 Task: In the  document lyric.epub. Below name insert the link: 'www.facebook.com' Insert Dropdown below the link: Review Status  'Select Approved'Insert Header and write  Ramsons. Change font style to  Times New Roman
Action: Mouse moved to (516, 445)
Screenshot: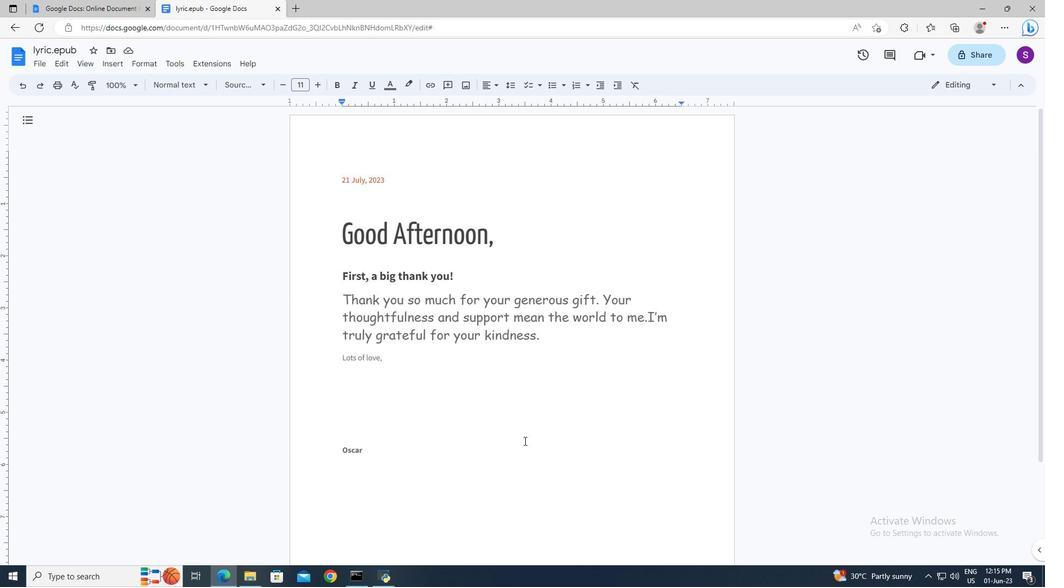 
Action: Mouse pressed left at (516, 445)
Screenshot: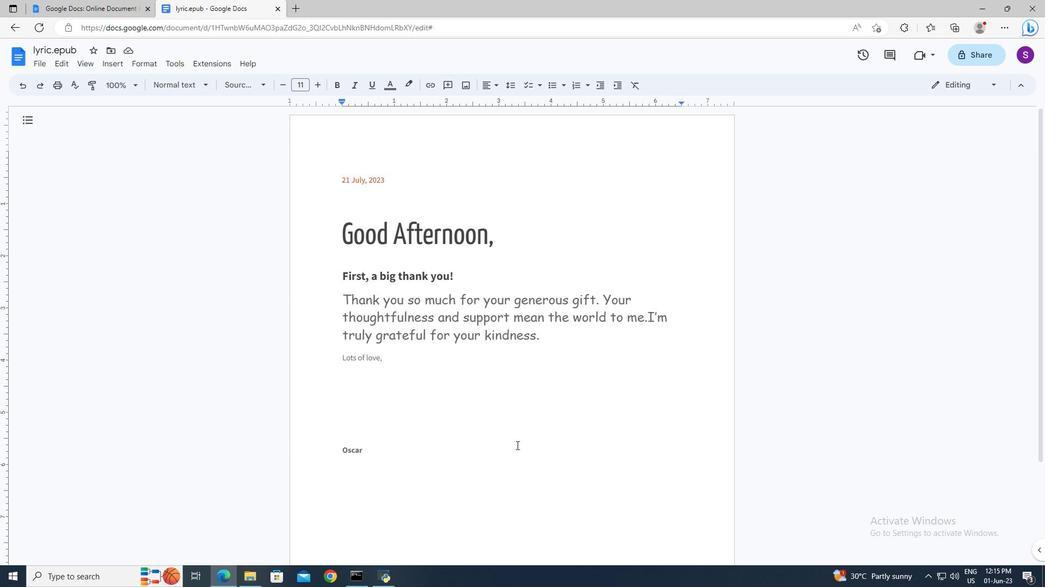 
Action: Key pressed <Key.enter>
Screenshot: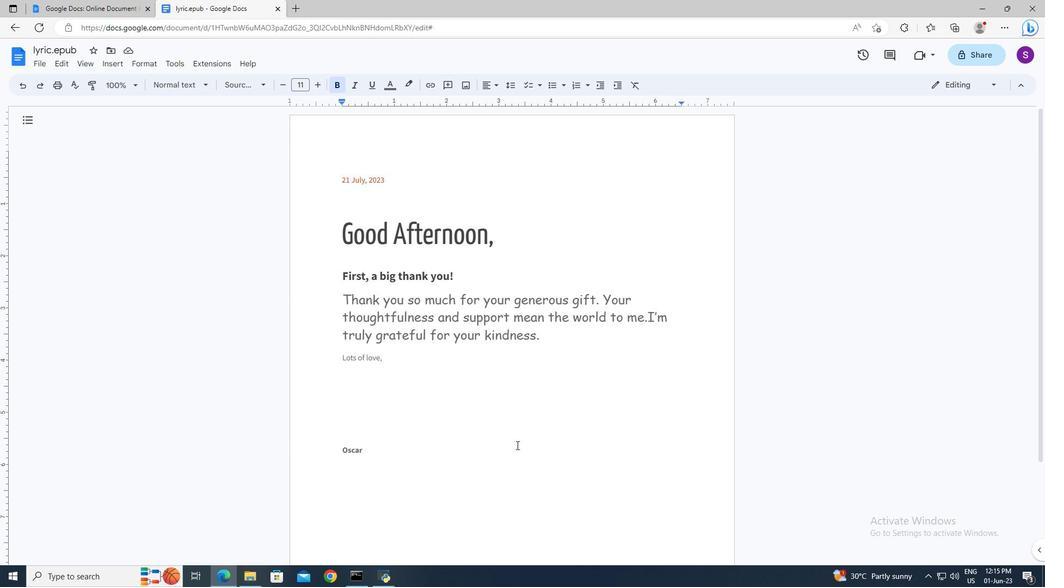 
Action: Mouse moved to (125, 61)
Screenshot: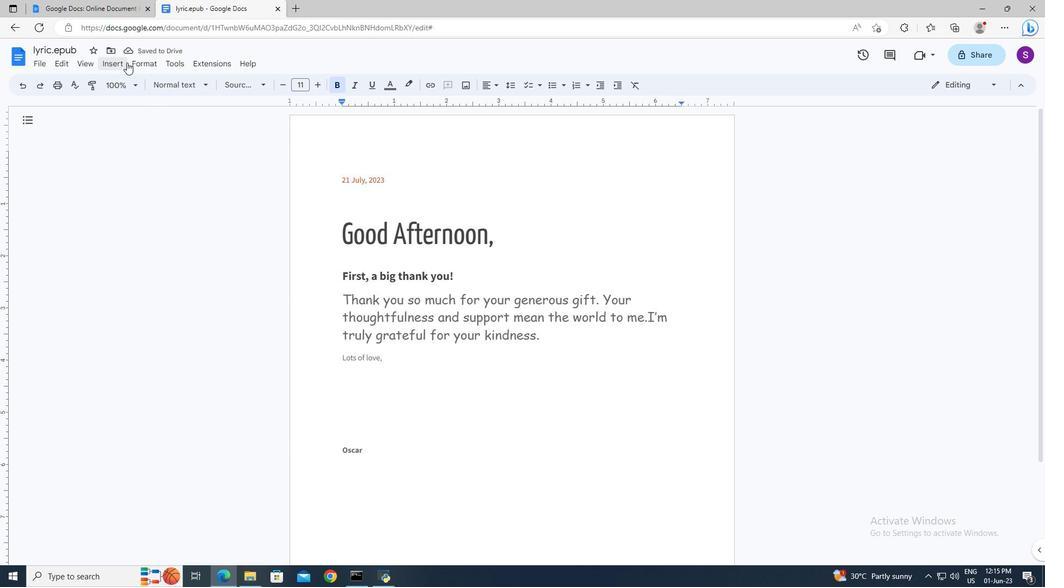 
Action: Mouse pressed left at (125, 61)
Screenshot: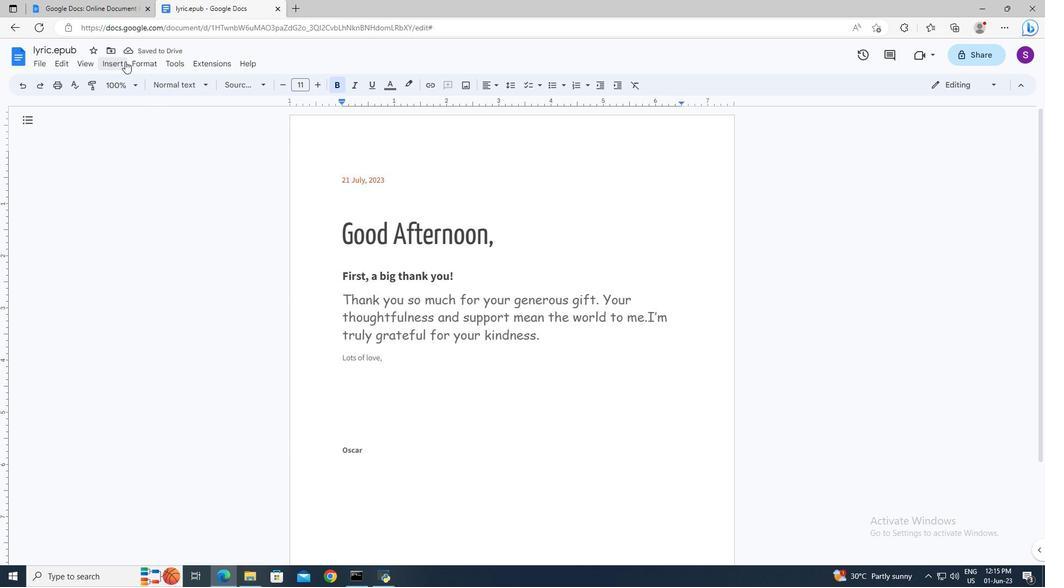 
Action: Mouse moved to (159, 392)
Screenshot: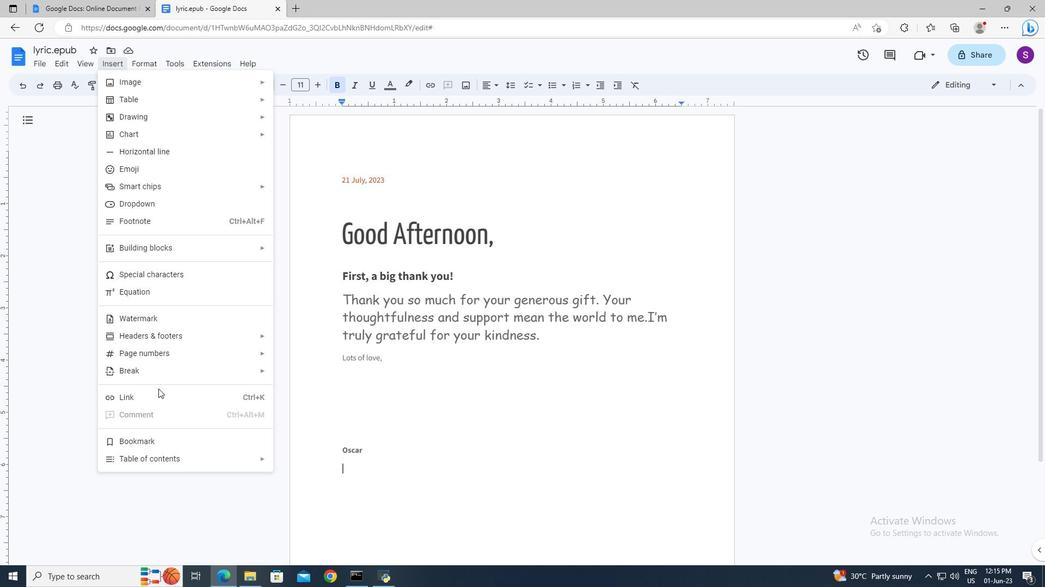 
Action: Mouse pressed left at (159, 392)
Screenshot: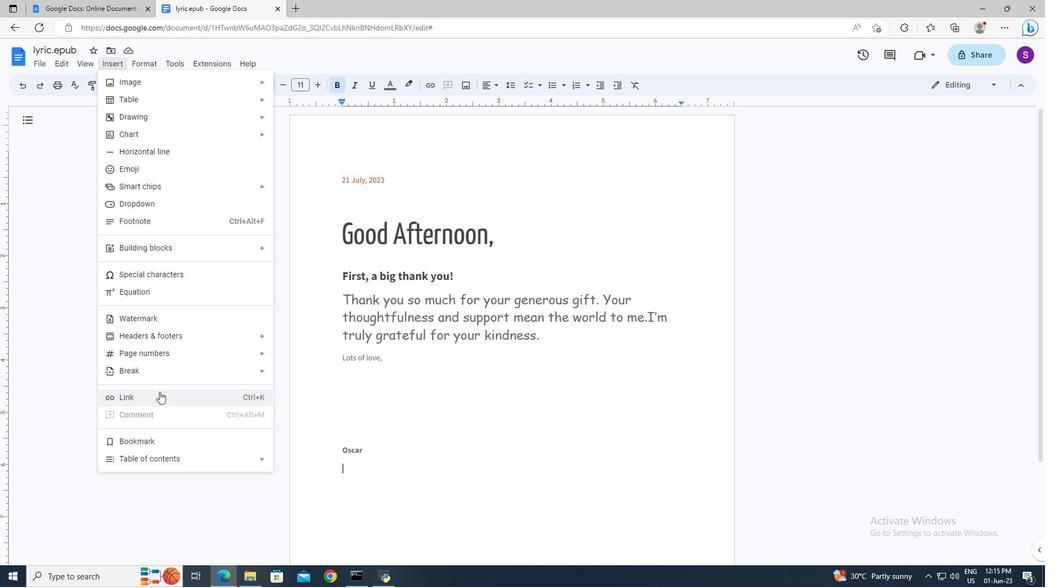 
Action: Mouse moved to (371, 297)
Screenshot: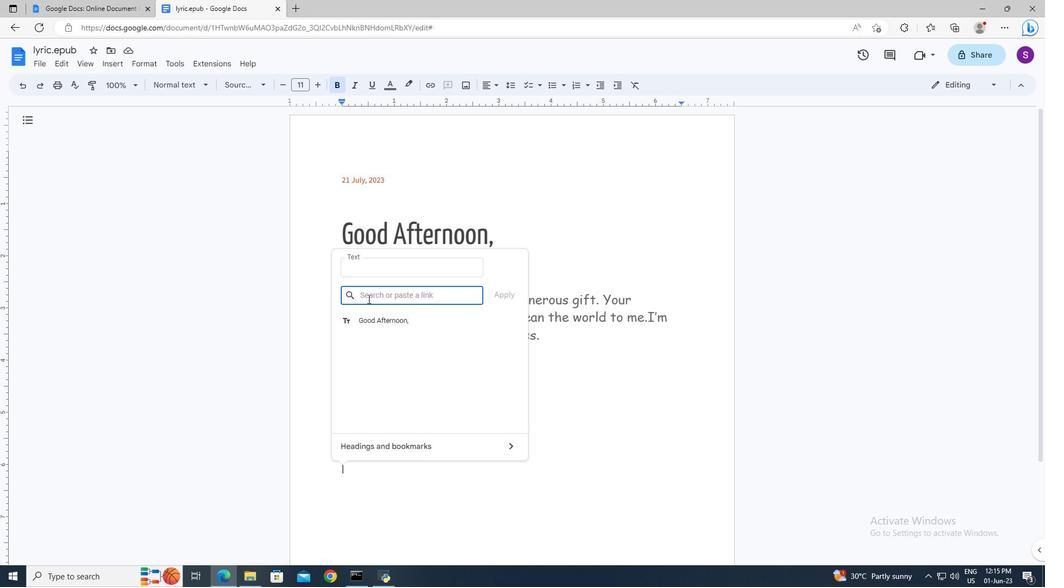 
Action: Mouse pressed left at (371, 297)
Screenshot: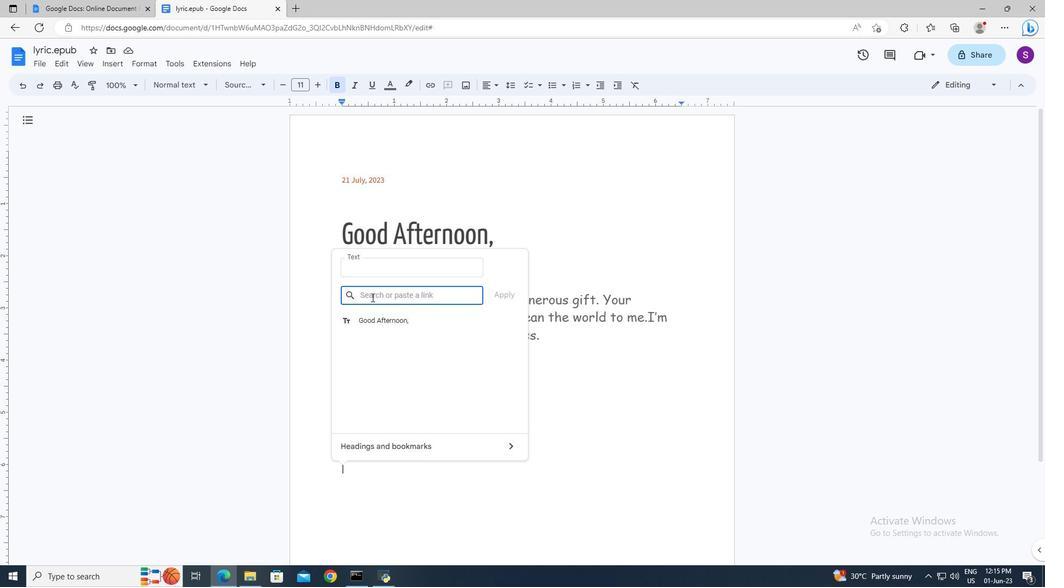 
Action: Key pressed www.facebook.com<Key.enter><Key.enter>
Screenshot: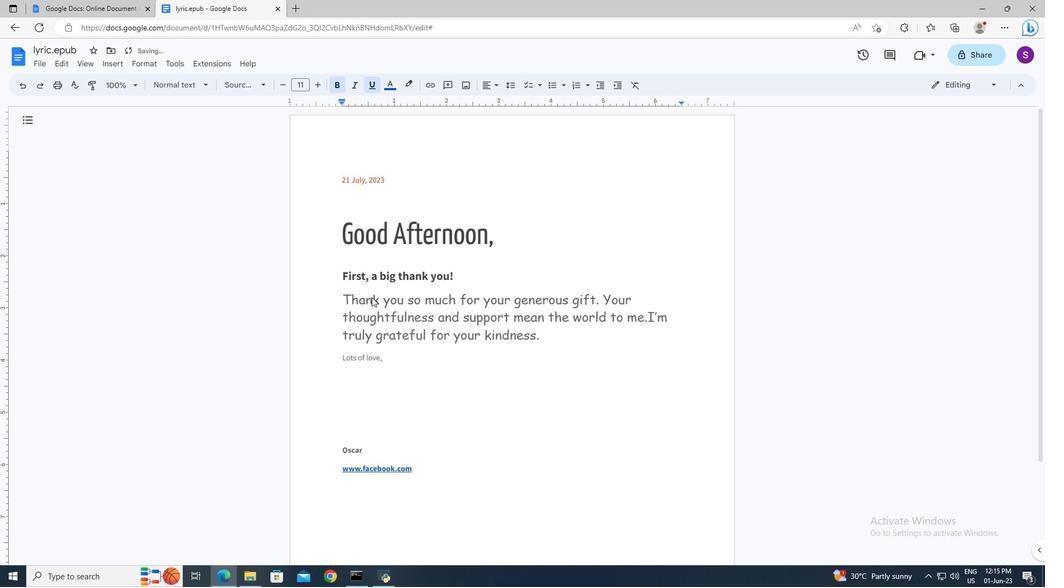 
Action: Mouse moved to (121, 64)
Screenshot: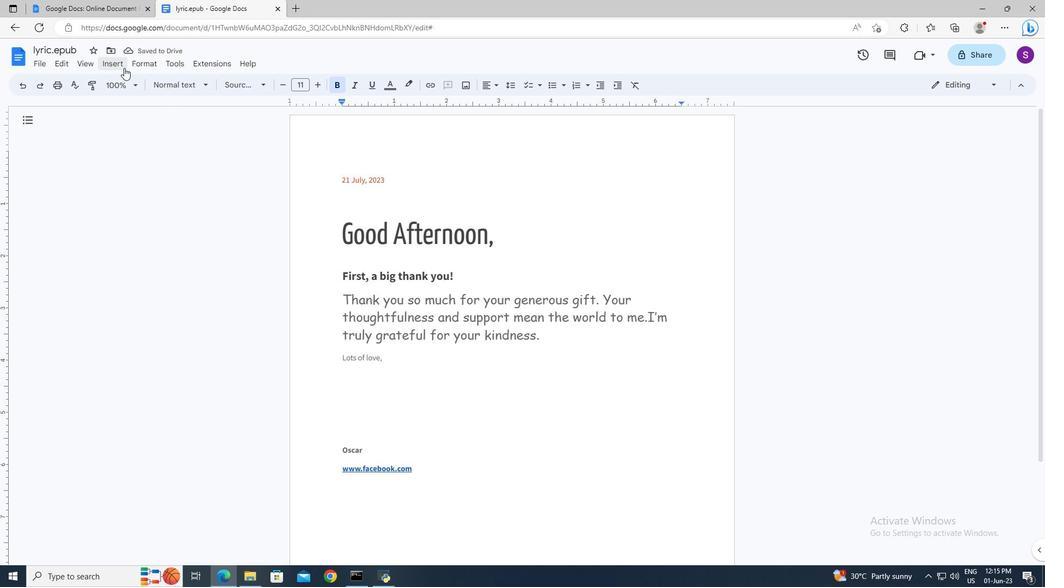 
Action: Mouse pressed left at (121, 64)
Screenshot: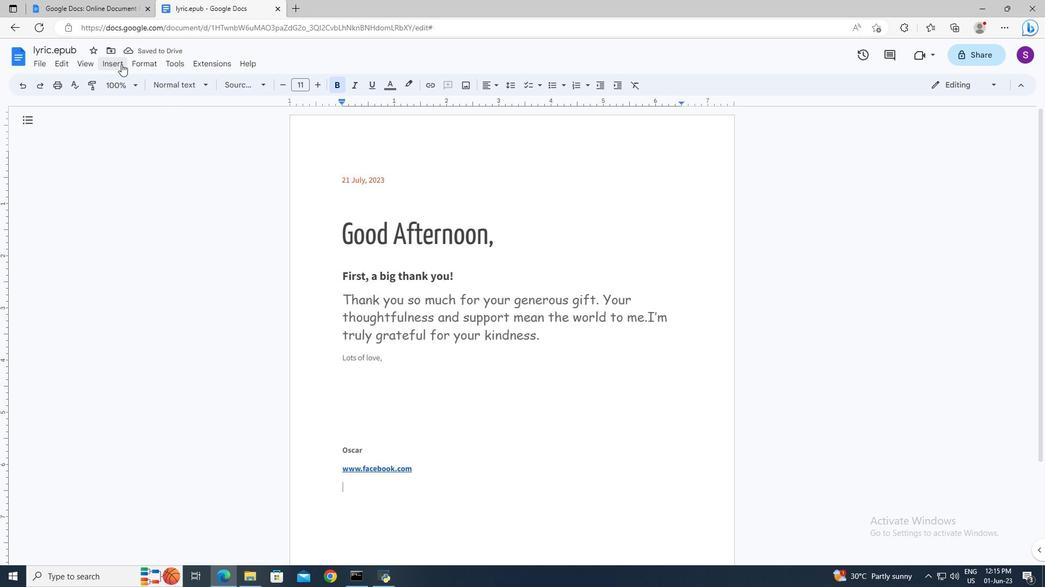
Action: Mouse moved to (139, 199)
Screenshot: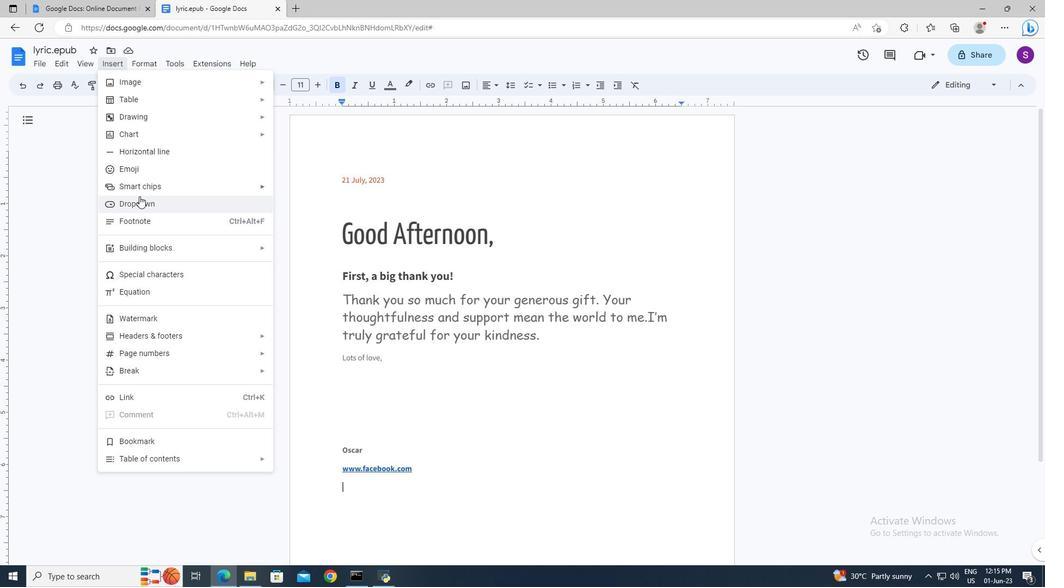 
Action: Mouse pressed left at (139, 199)
Screenshot: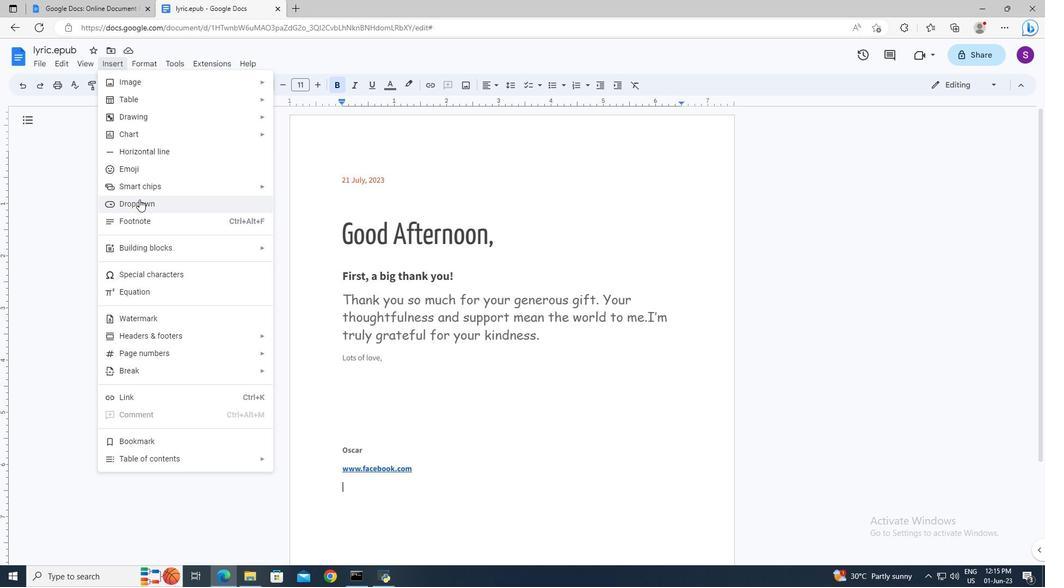 
Action: Mouse moved to (362, 358)
Screenshot: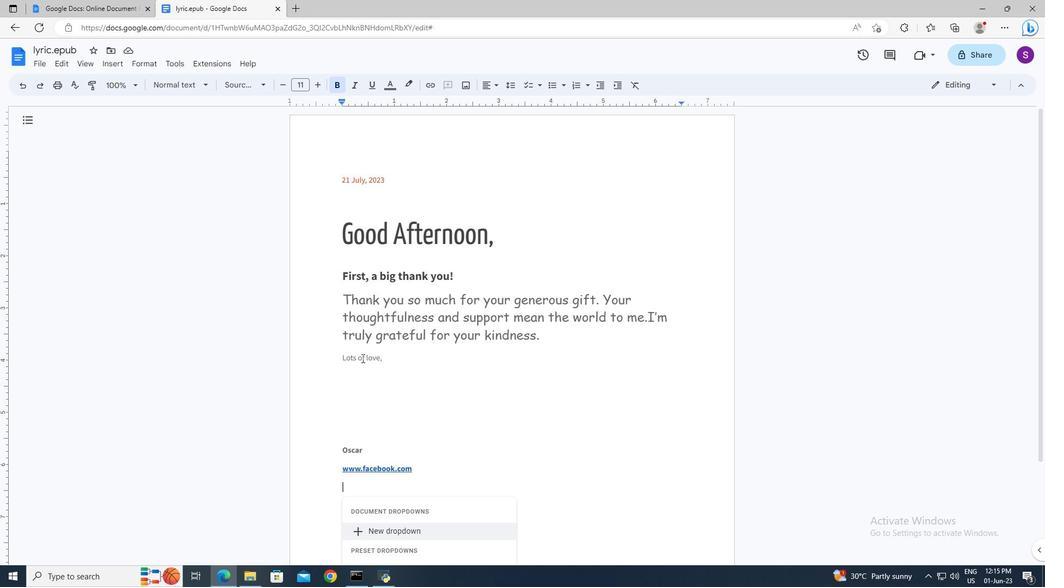 
Action: Mouse scrolled (362, 358) with delta (0, 0)
Screenshot: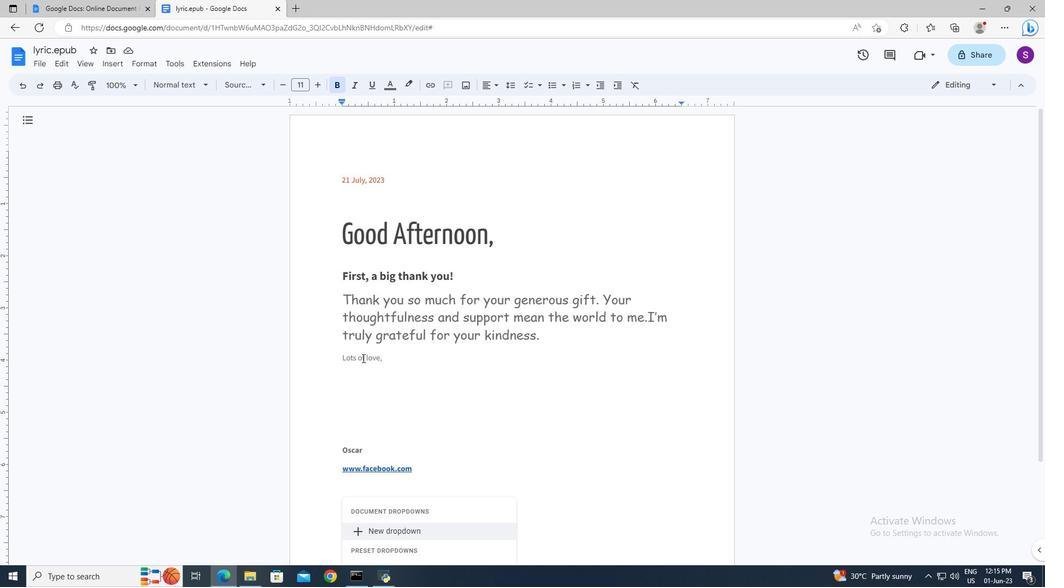 
Action: Mouse scrolled (362, 358) with delta (0, 0)
Screenshot: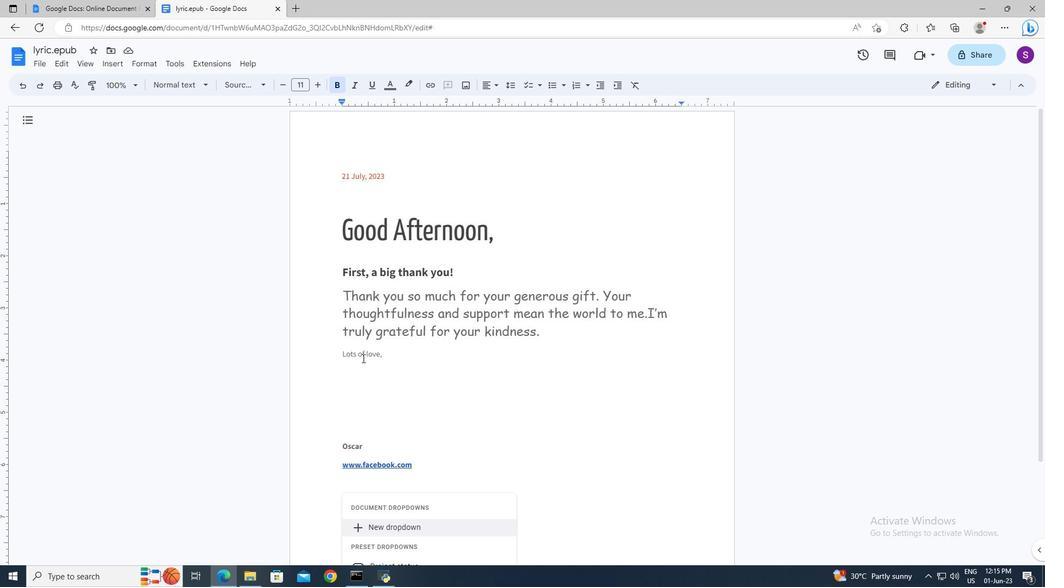 
Action: Mouse scrolled (362, 358) with delta (0, 0)
Screenshot: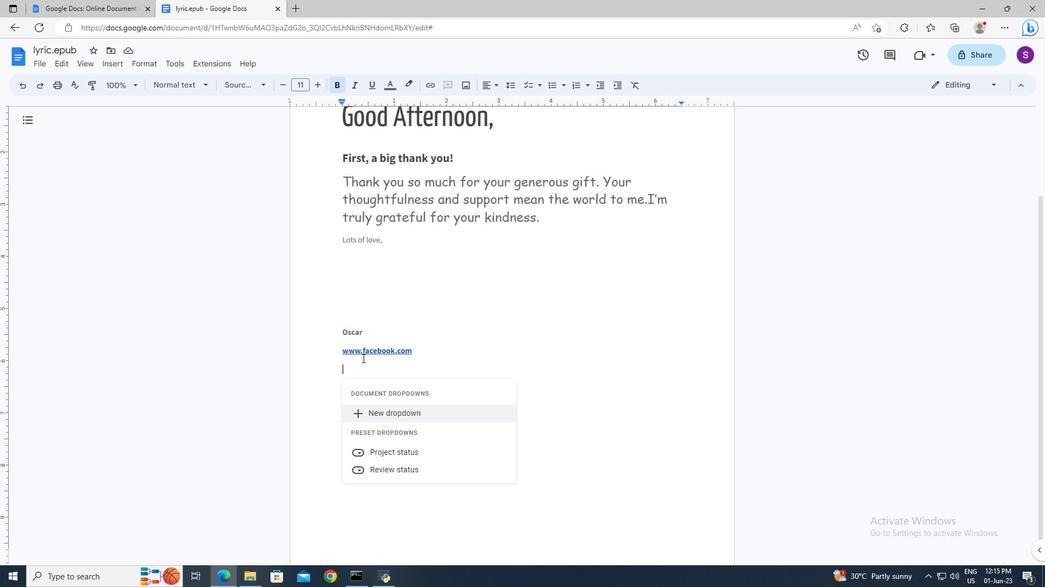 
Action: Mouse moved to (532, 532)
Screenshot: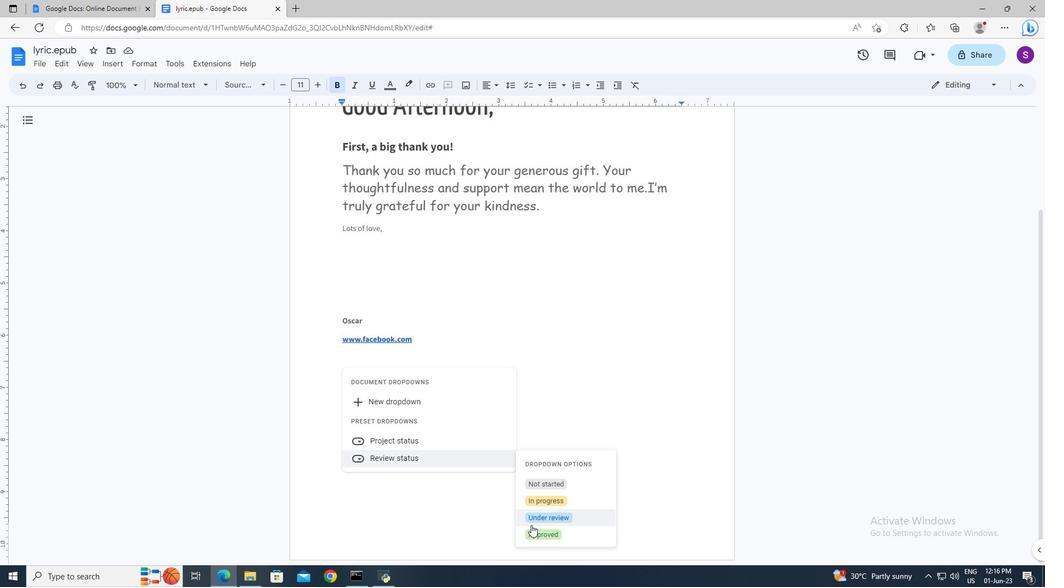 
Action: Mouse pressed left at (532, 532)
Screenshot: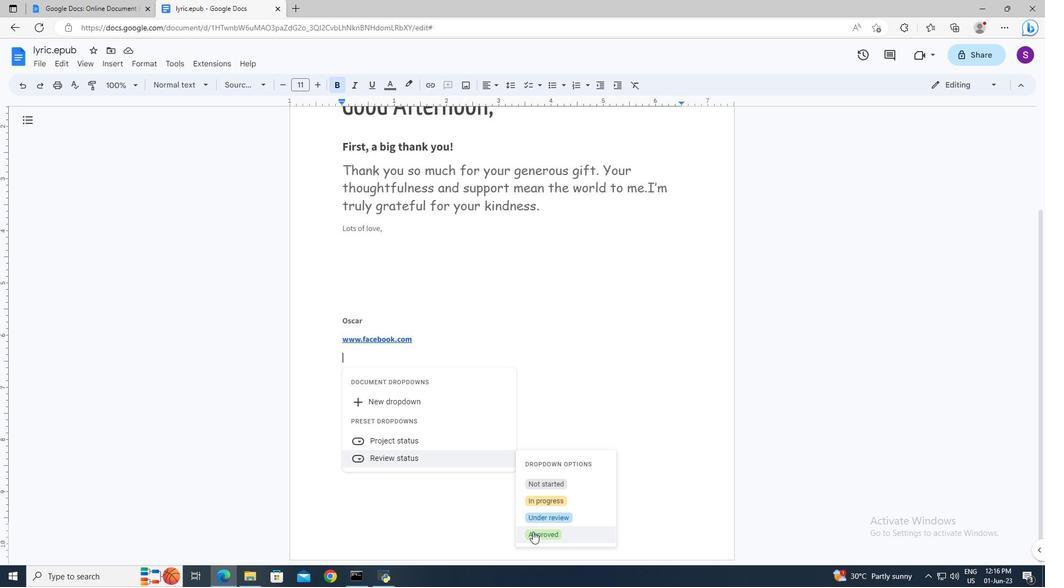 
Action: Mouse moved to (125, 67)
Screenshot: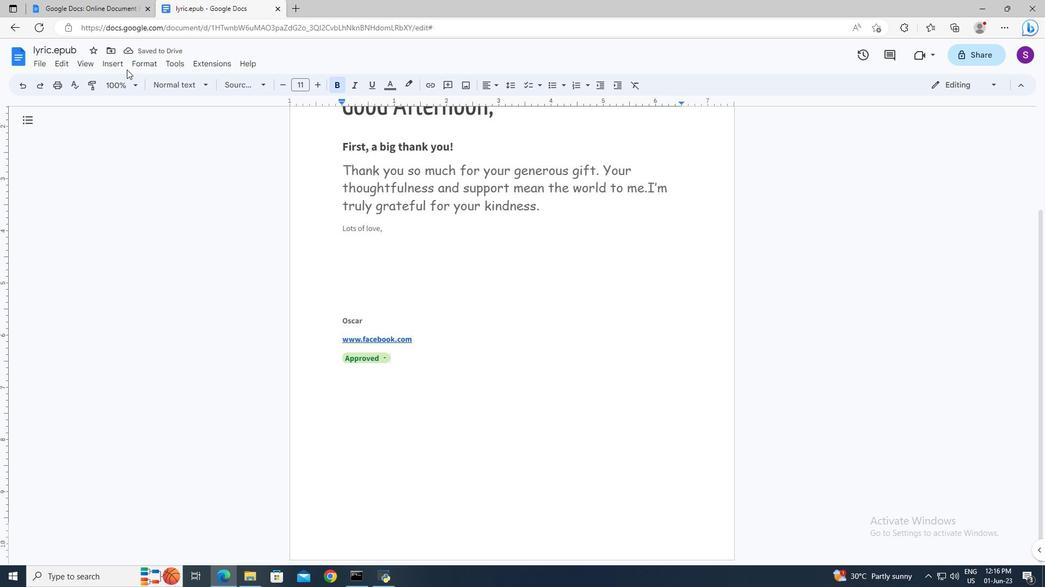 
Action: Mouse pressed left at (125, 67)
Screenshot: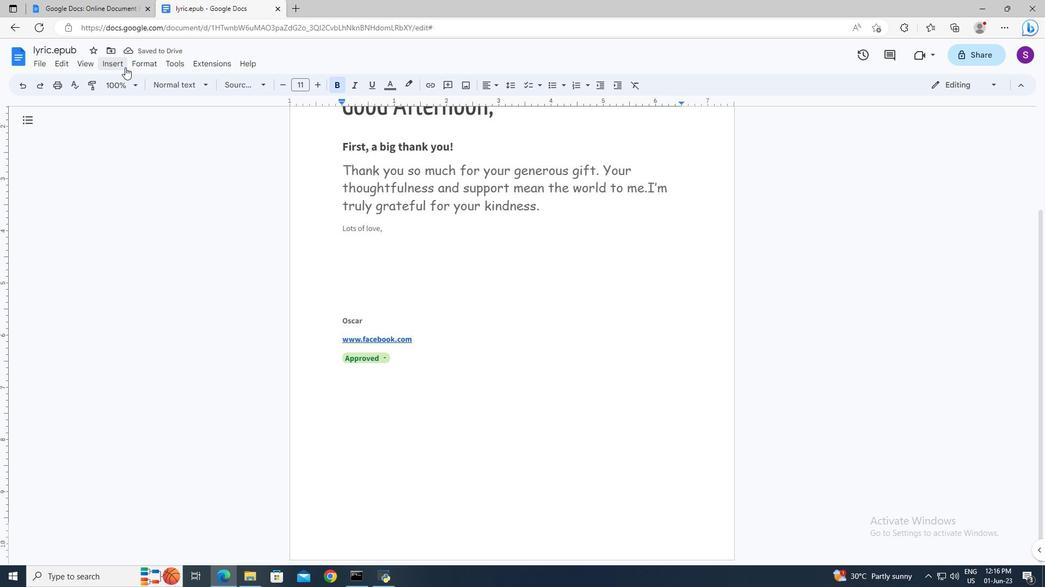 
Action: Mouse moved to (287, 337)
Screenshot: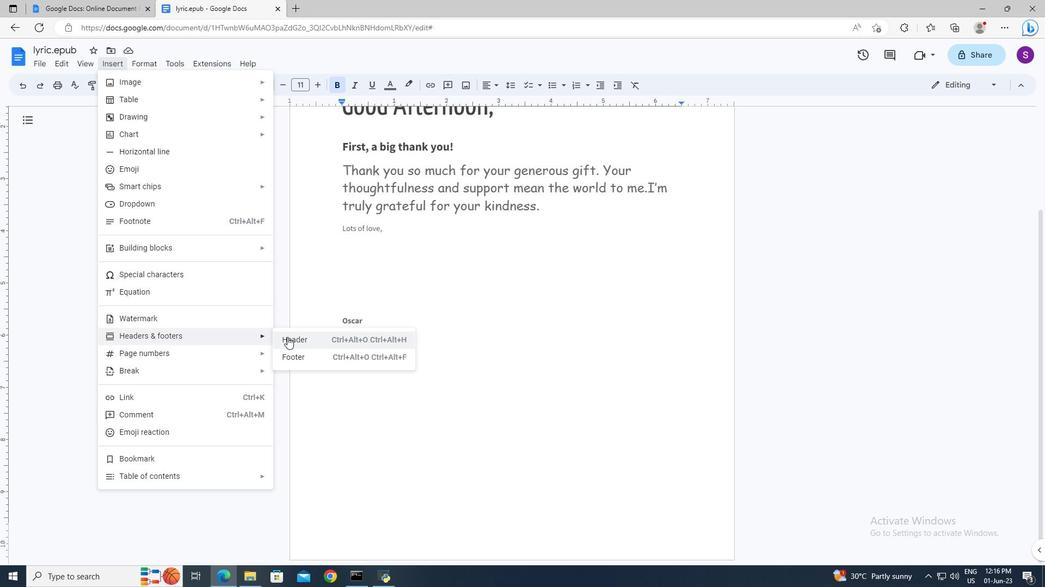 
Action: Mouse pressed left at (287, 337)
Screenshot: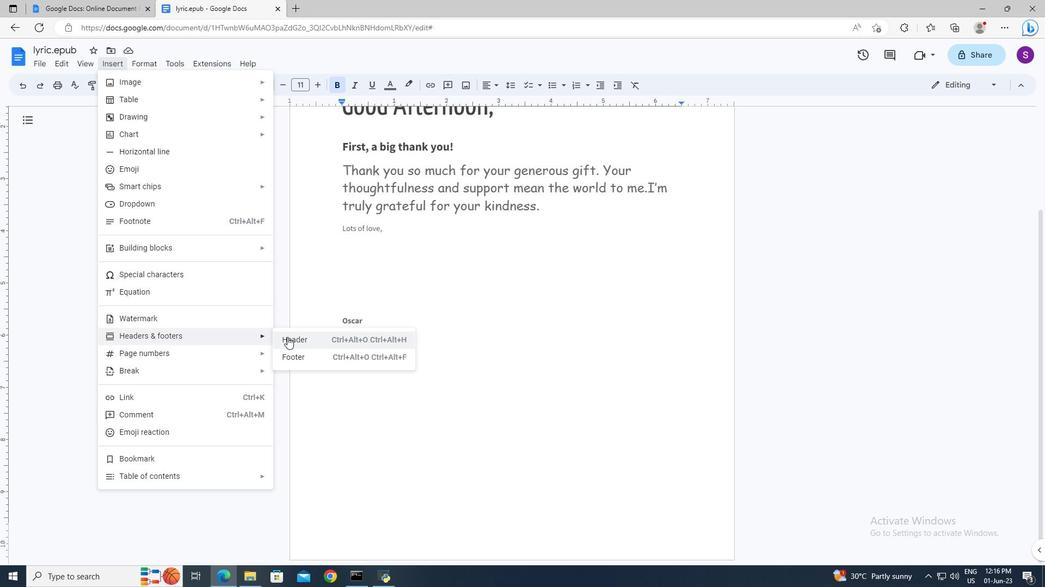 
Action: Key pressed <Key.shift>Rams
Screenshot: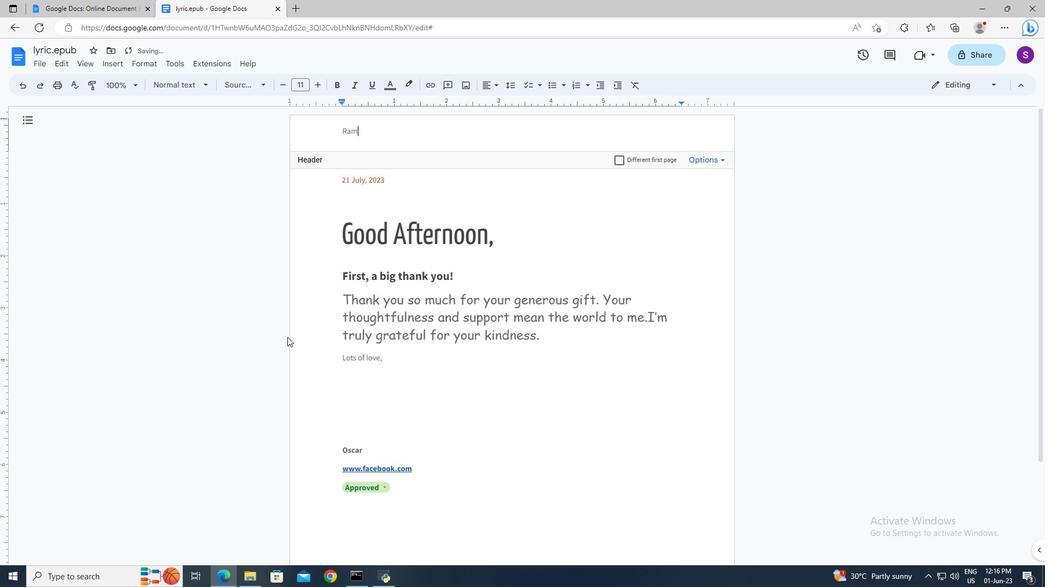 
Action: Mouse moved to (287, 338)
Screenshot: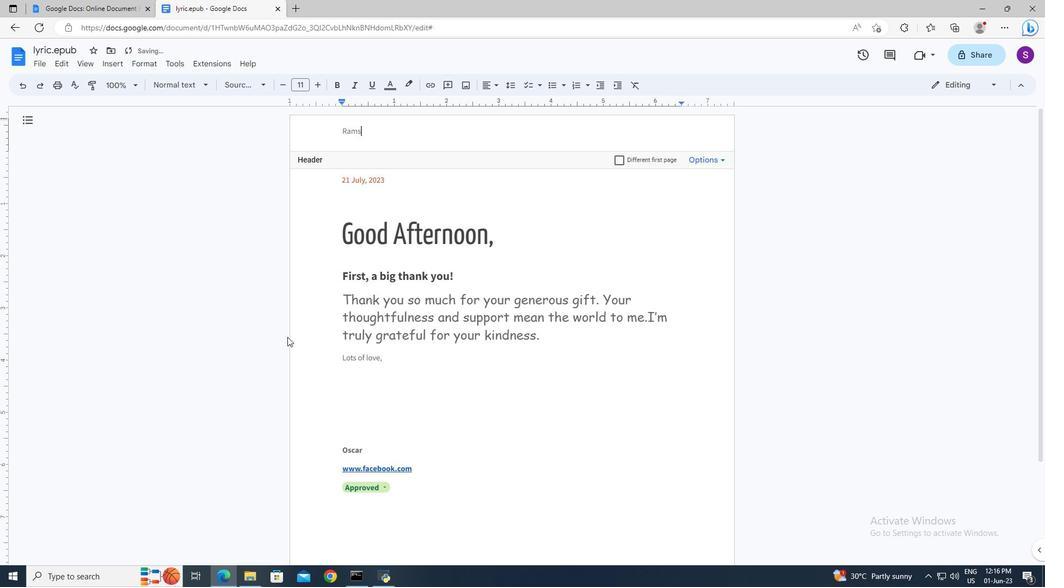 
Action: Key pressed ons<Key.shift><Key.up>
Screenshot: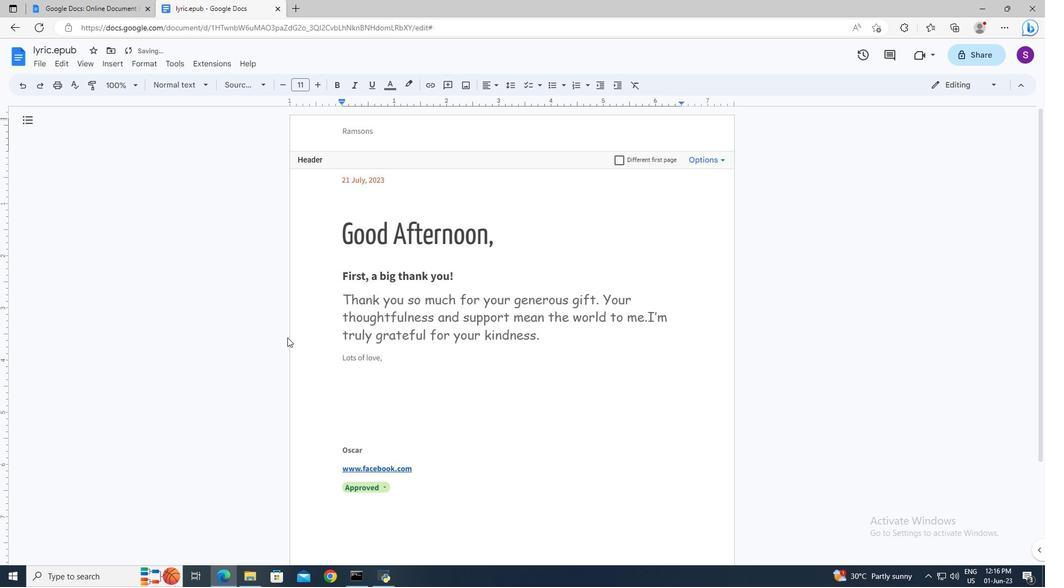 
Action: Mouse moved to (230, 91)
Screenshot: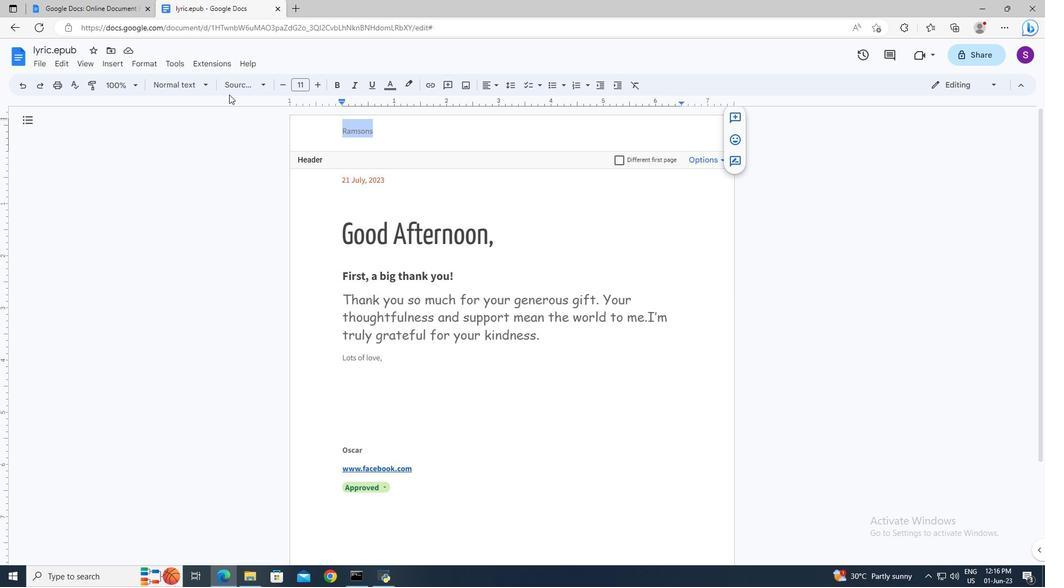 
Action: Mouse pressed left at (230, 91)
Screenshot: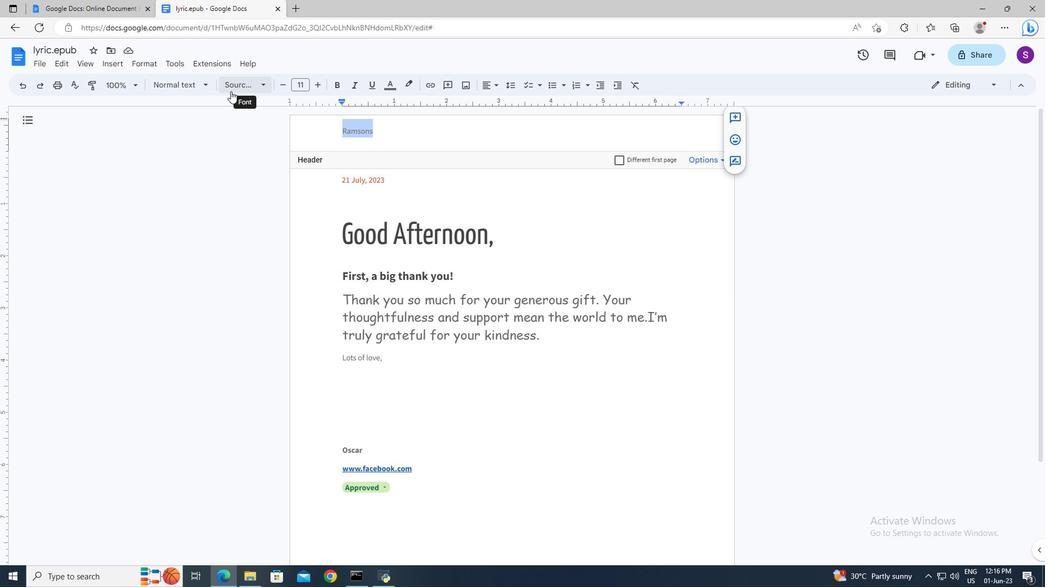 
Action: Mouse moved to (319, 403)
Screenshot: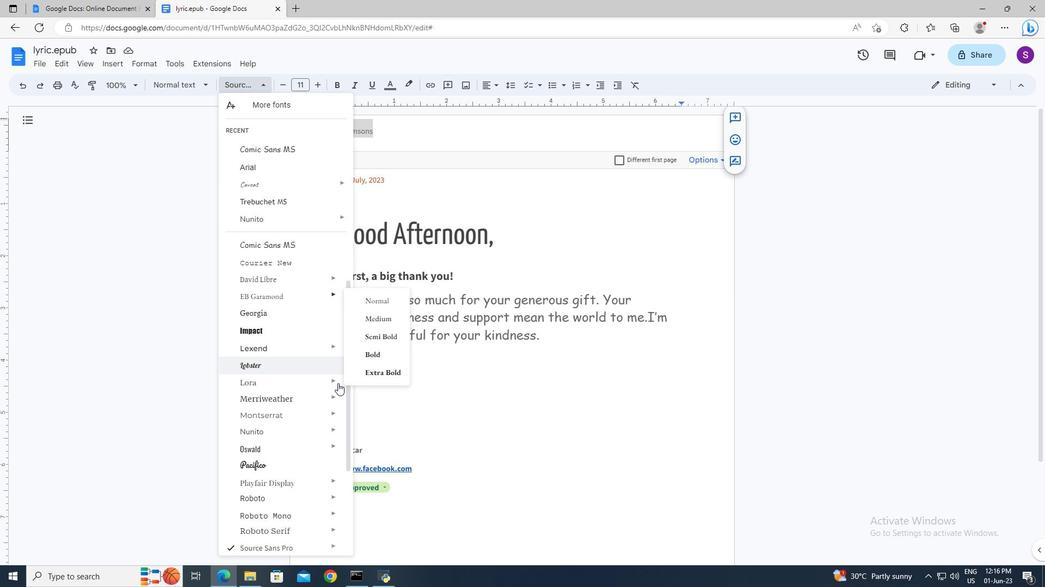 
Action: Mouse scrolled (319, 403) with delta (0, 0)
Screenshot: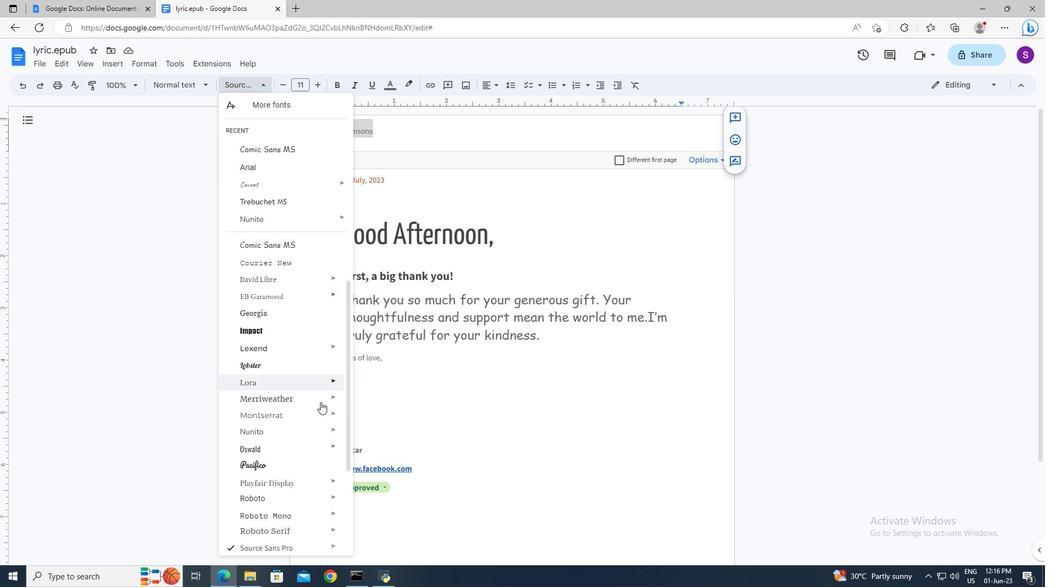 
Action: Mouse scrolled (319, 403) with delta (0, 0)
Screenshot: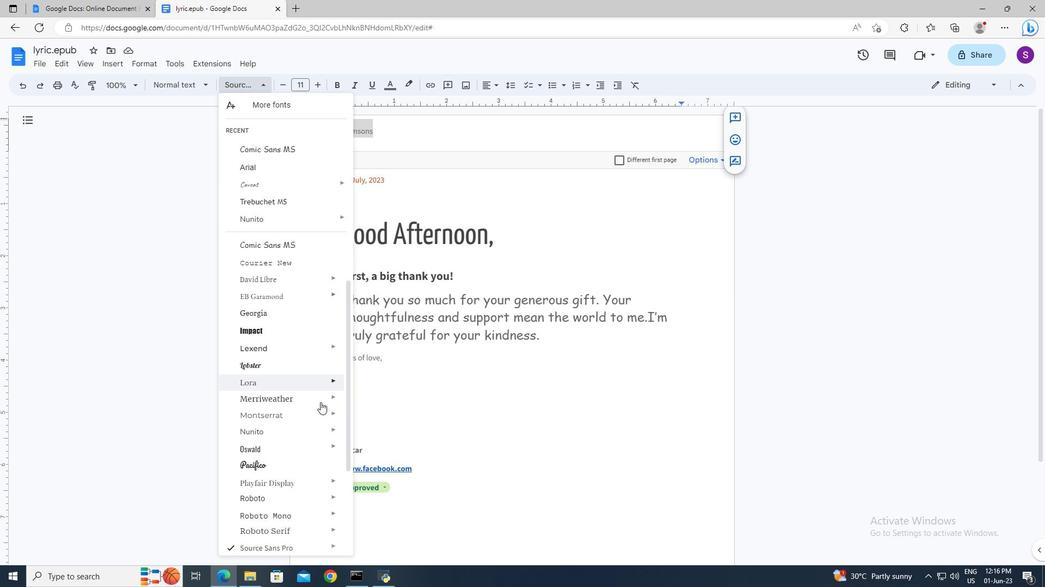 
Action: Mouse scrolled (319, 403) with delta (0, 0)
Screenshot: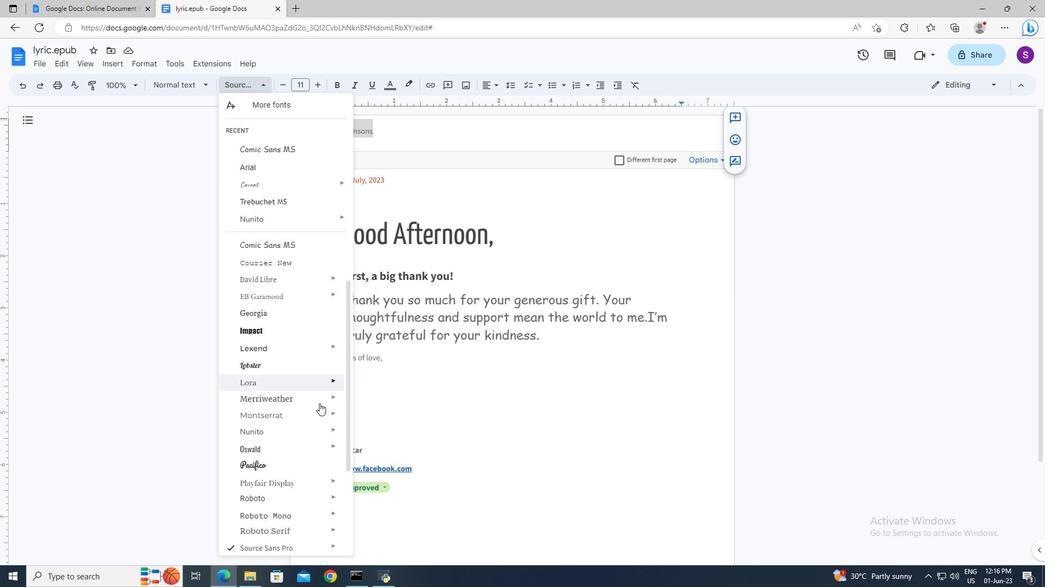 
Action: Mouse scrolled (319, 403) with delta (0, 0)
Screenshot: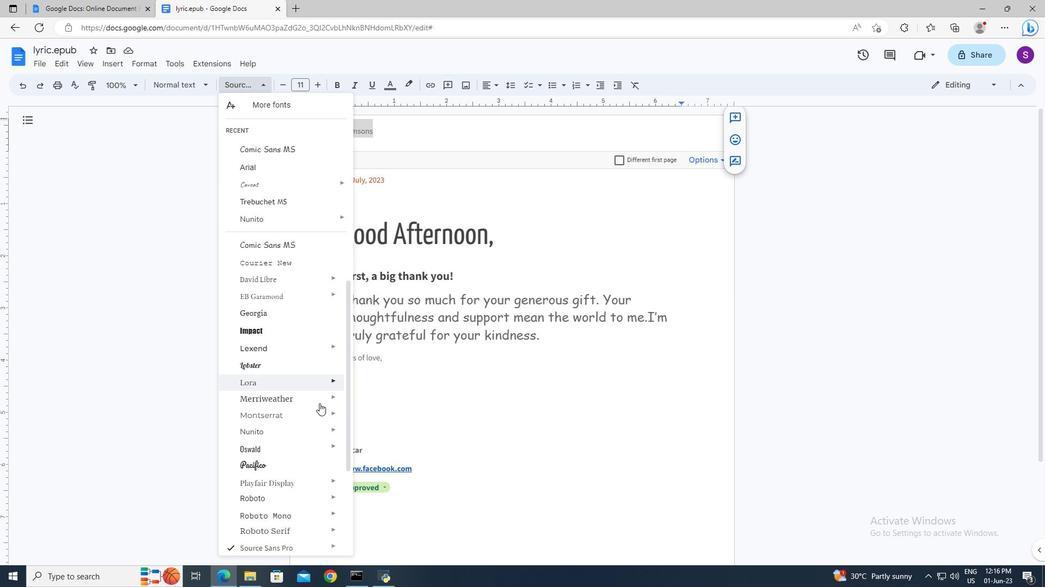 
Action: Mouse moved to (292, 489)
Screenshot: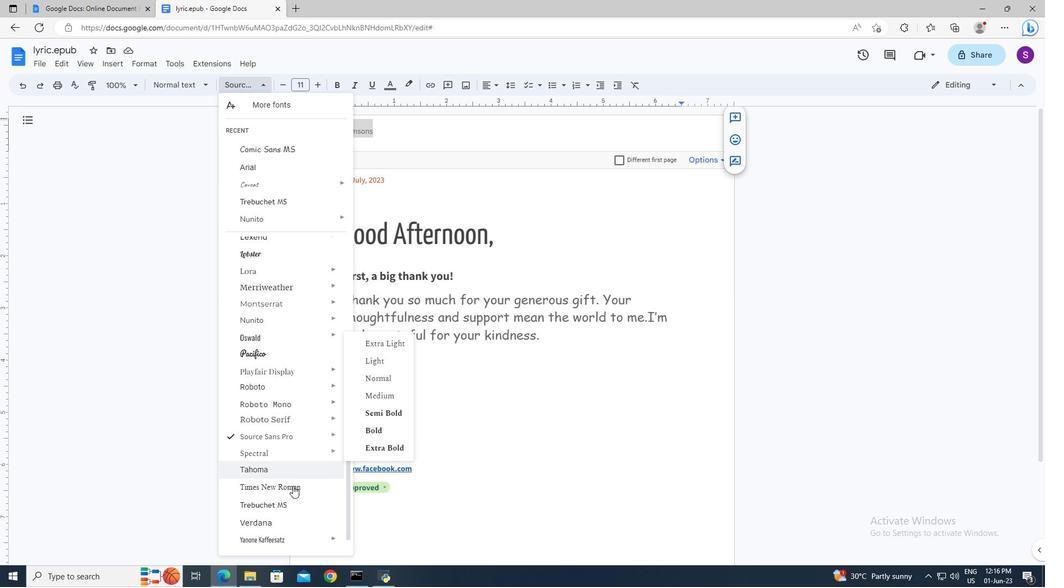 
Action: Mouse pressed left at (292, 489)
Screenshot: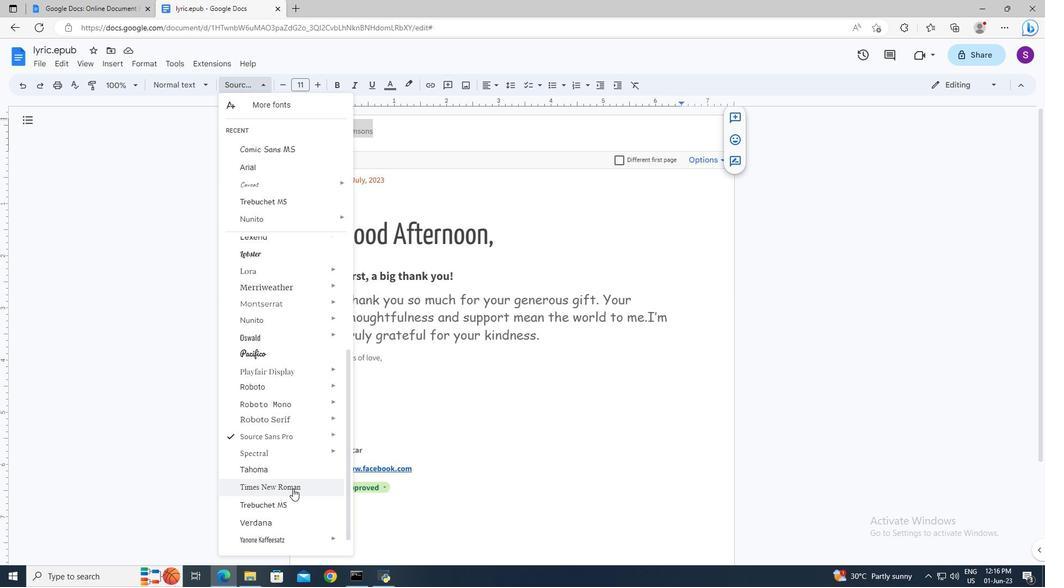 
Action: Mouse moved to (470, 385)
Screenshot: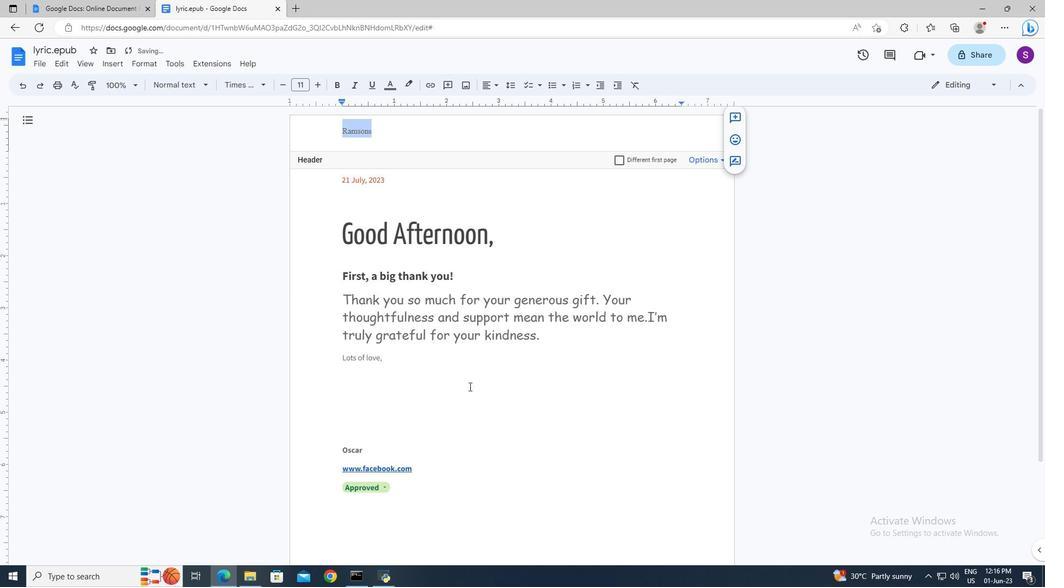 
Action: Mouse pressed left at (470, 385)
Screenshot: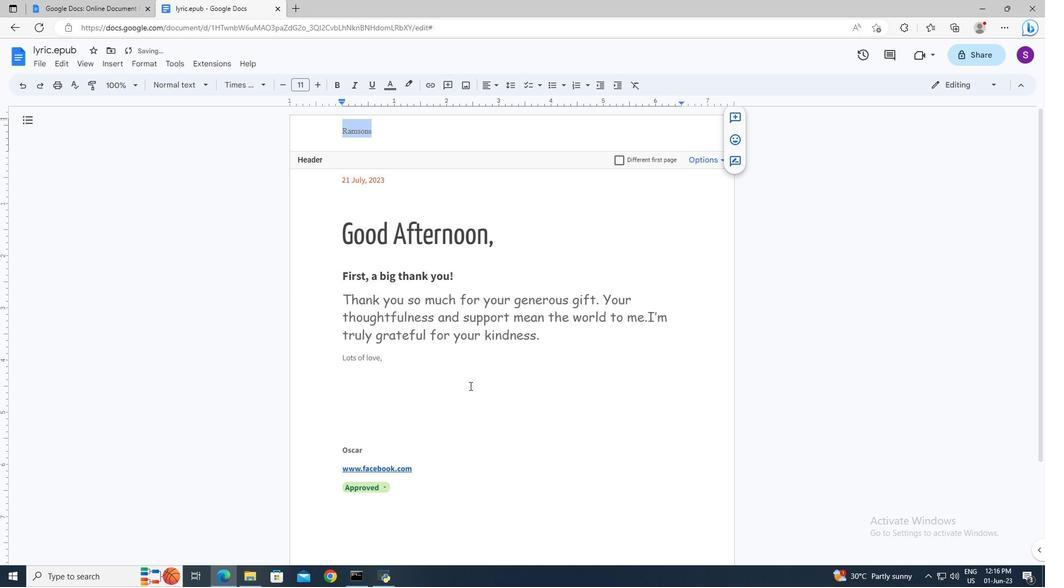 
Action: Mouse pressed left at (470, 385)
Screenshot: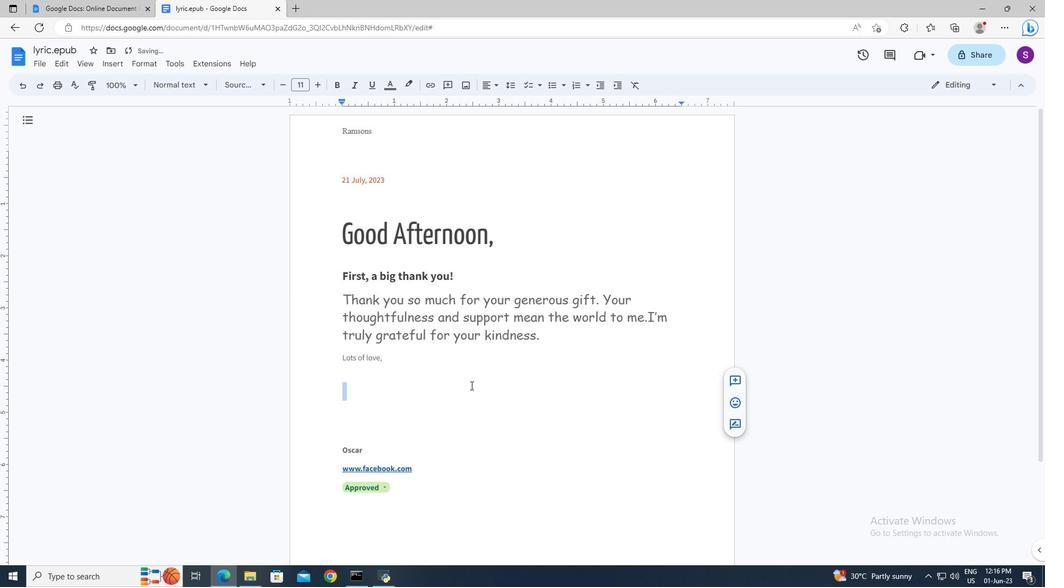 
